Task: Plan a visit to the historical museum on the 7th at 2:00 PM to 3:00 PM.
Action: Mouse moved to (493, 140)
Screenshot: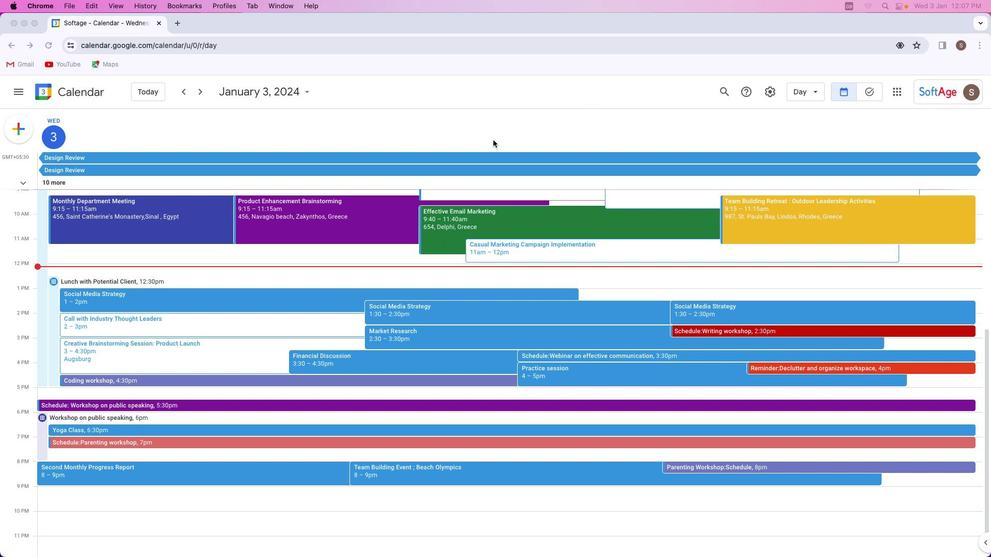 
Action: Mouse pressed left at (493, 140)
Screenshot: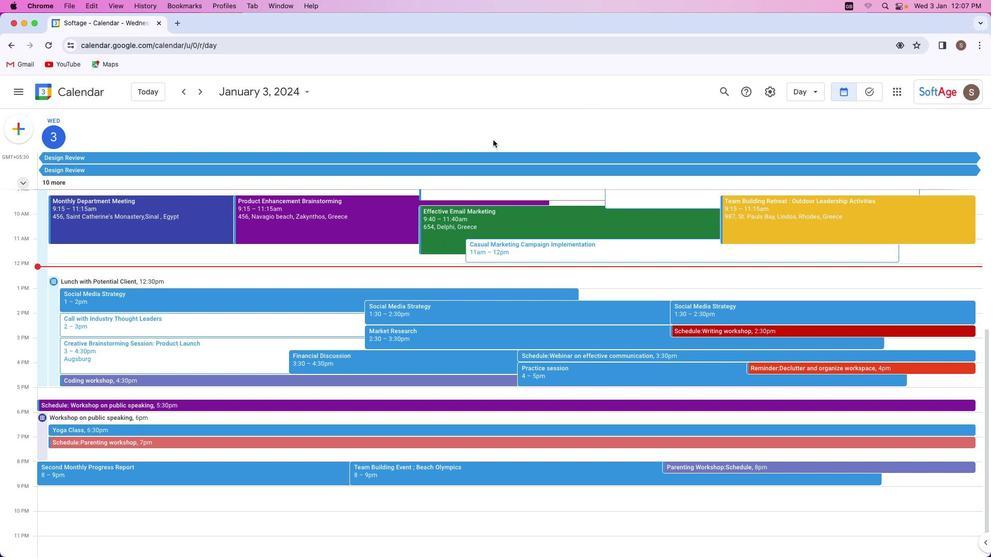 
Action: Mouse moved to (9, 128)
Screenshot: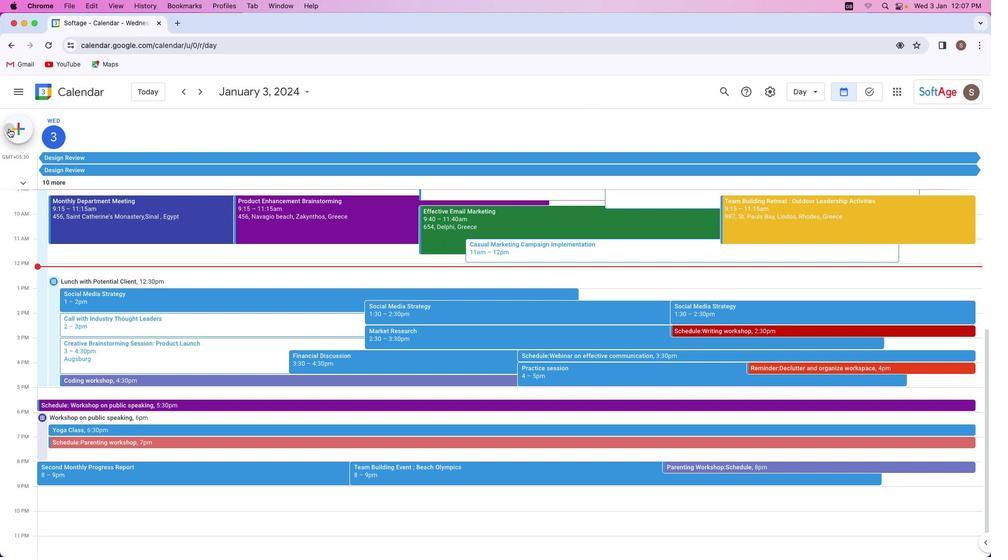 
Action: Mouse pressed left at (9, 128)
Screenshot: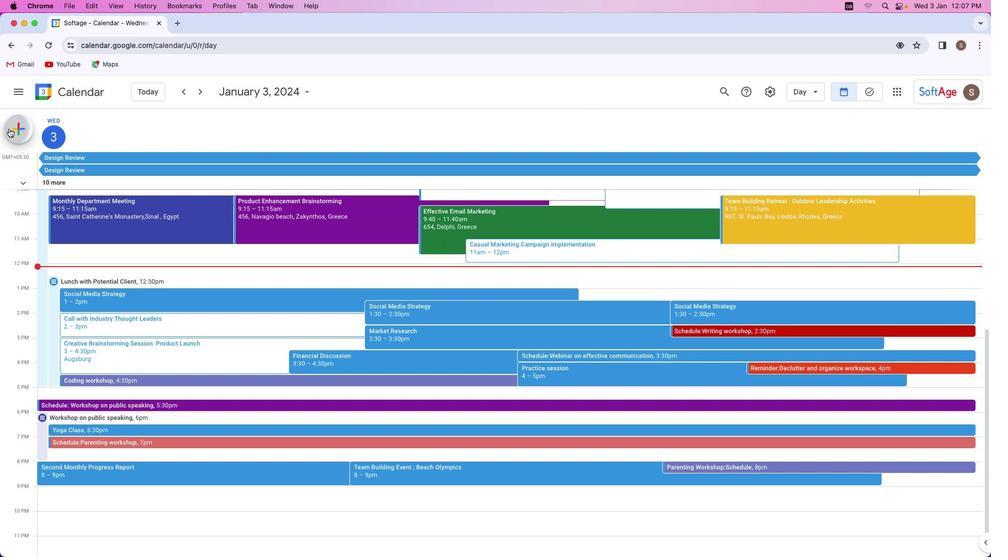 
Action: Mouse moved to (34, 163)
Screenshot: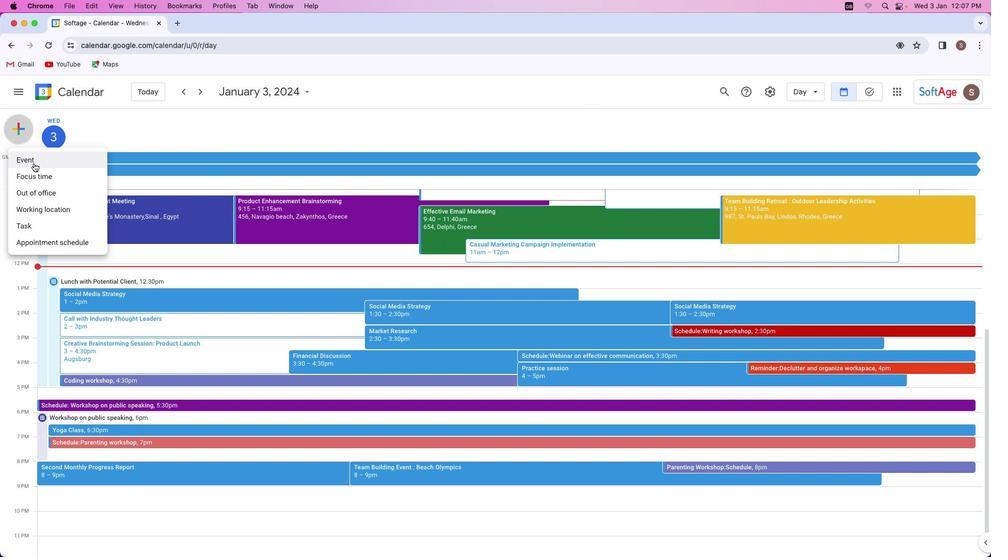 
Action: Mouse pressed left at (34, 163)
Screenshot: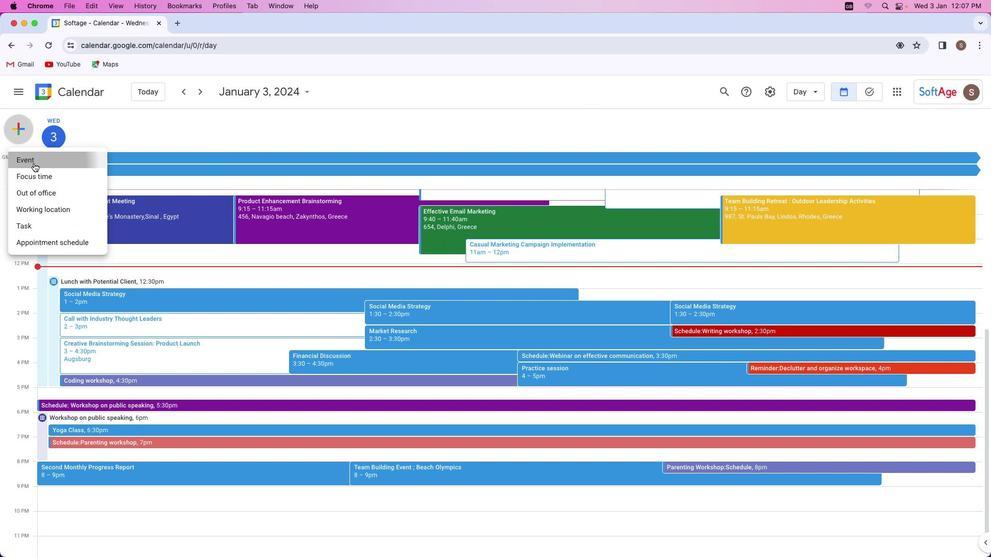 
Action: Mouse moved to (385, 213)
Screenshot: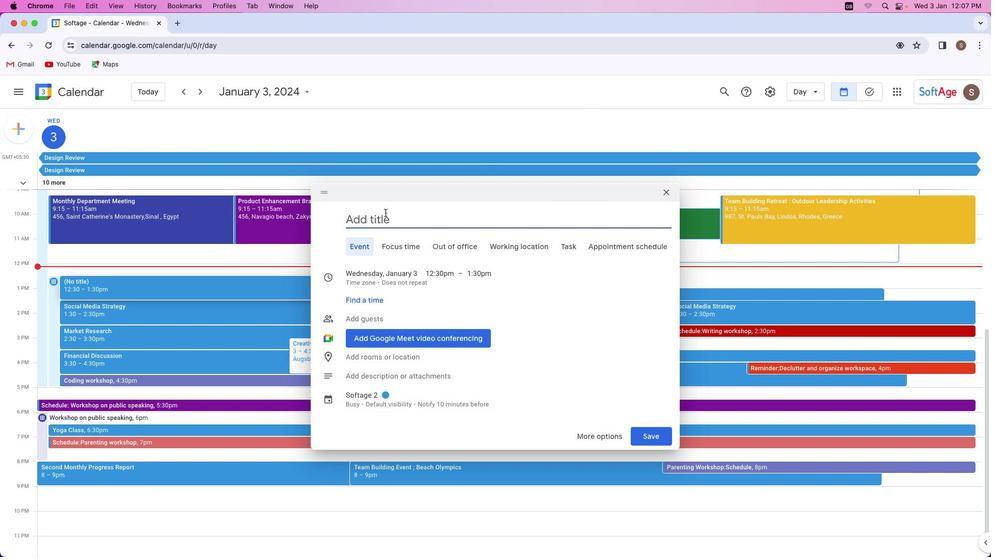
Action: Key pressed Key.shift'V''i''s''i''t'Key.space't''o'Key.space't''h''e'Key.space'h''i''s''t''o''r''i''c''a''l'Key.space'm''u''s''e''u''m'
Screenshot: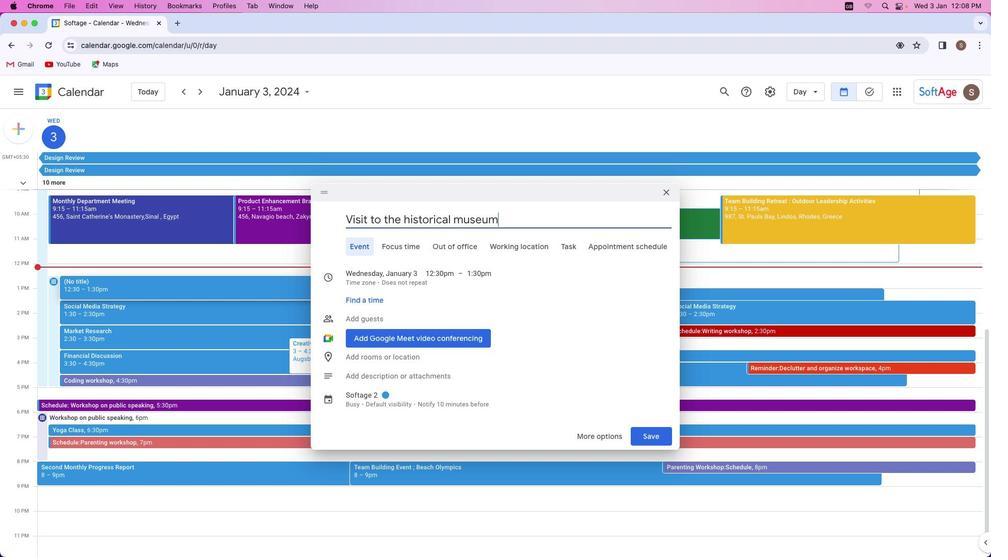 
Action: Mouse moved to (385, 273)
Screenshot: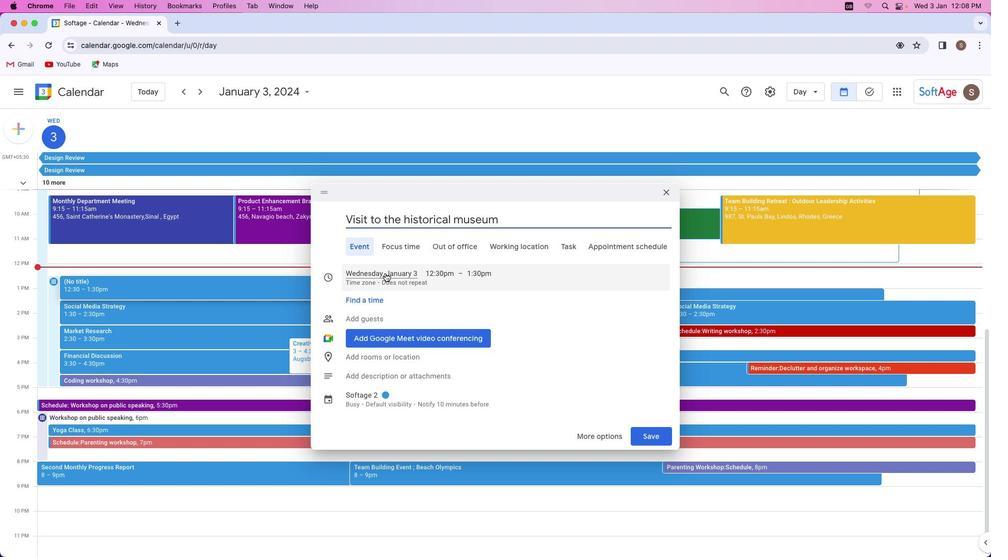 
Action: Mouse pressed left at (385, 273)
Screenshot: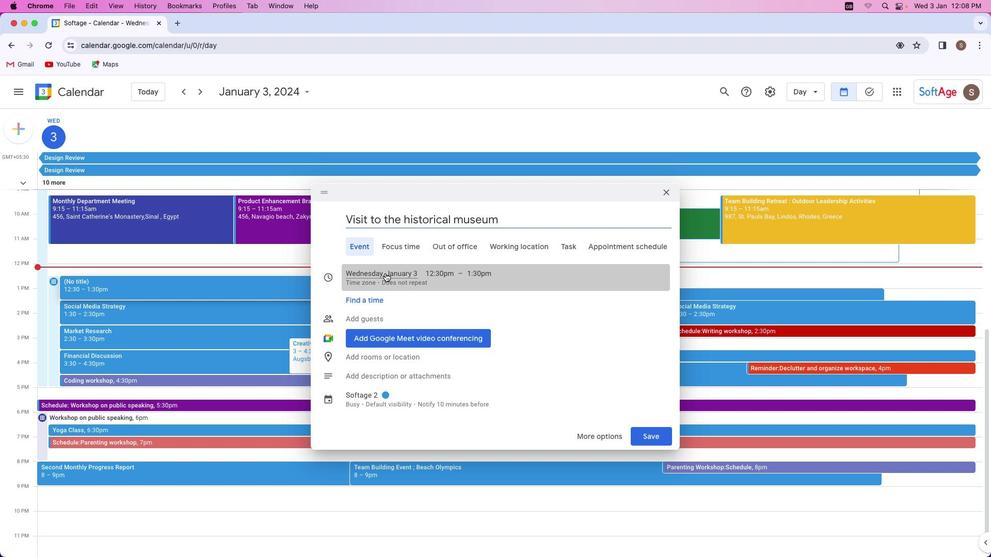 
Action: Mouse moved to (468, 325)
Screenshot: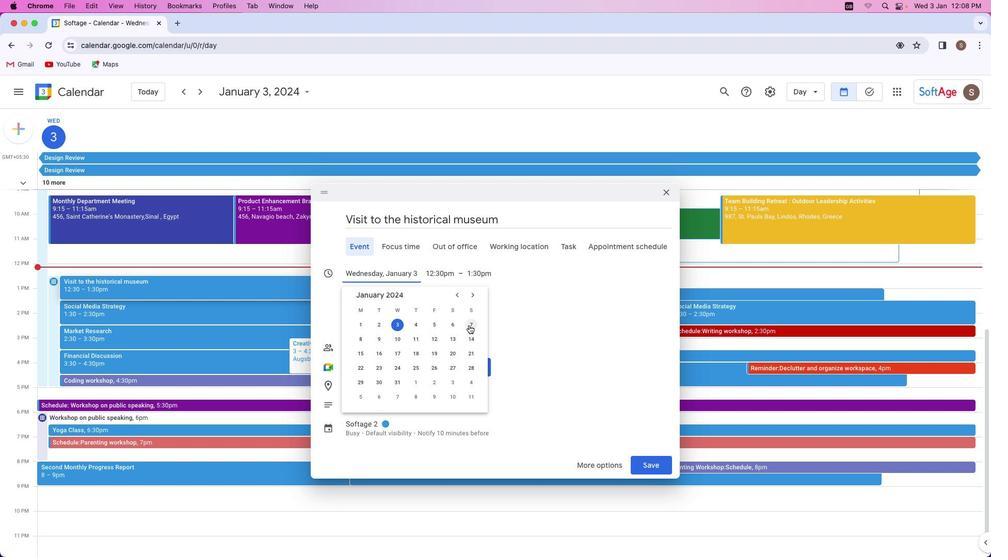 
Action: Mouse pressed left at (468, 325)
Screenshot: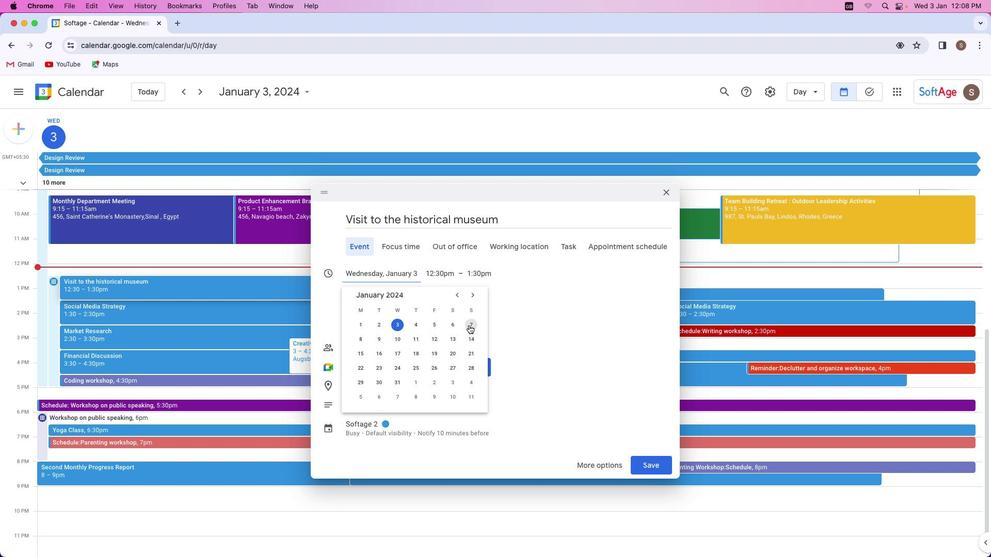 
Action: Mouse moved to (429, 274)
Screenshot: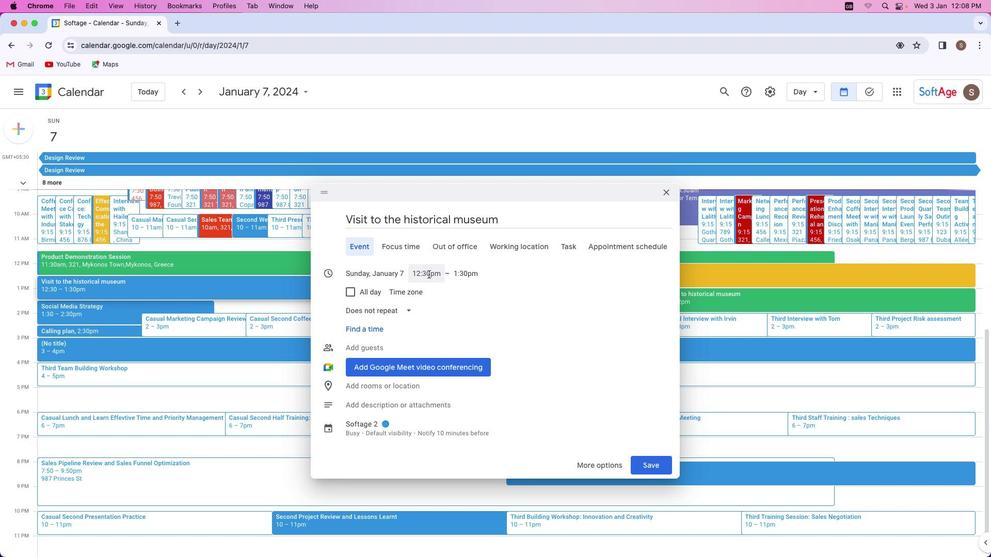 
Action: Mouse pressed left at (429, 274)
Screenshot: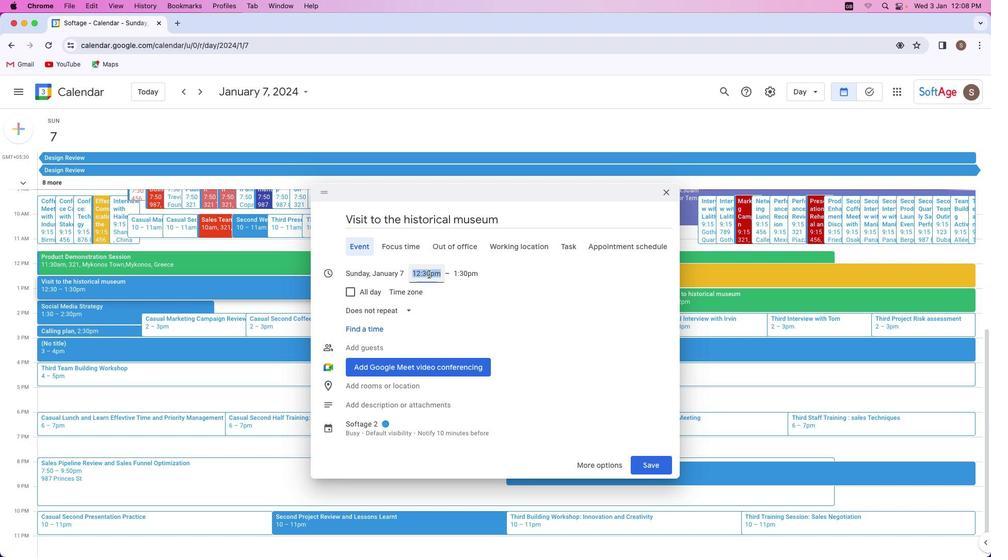 
Action: Mouse moved to (435, 308)
Screenshot: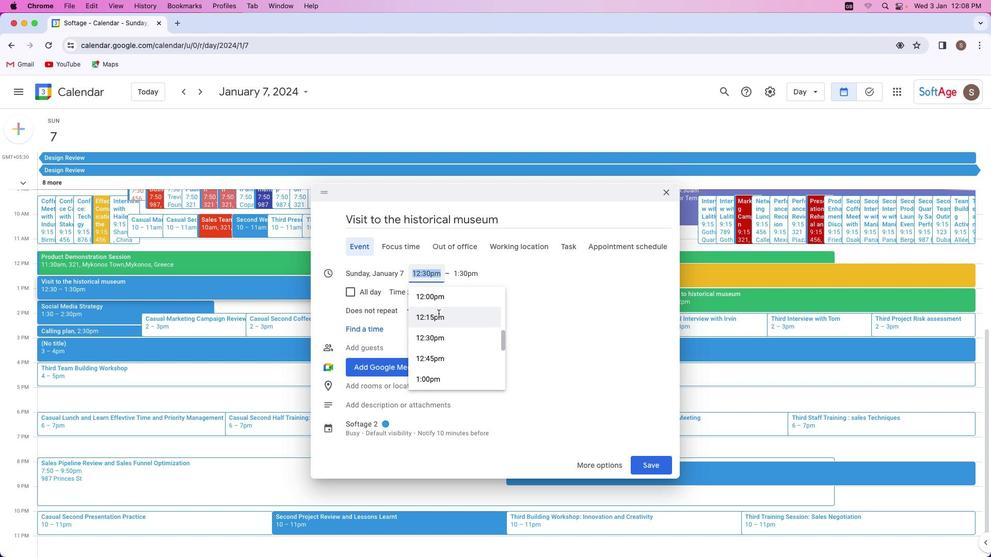 
Action: Mouse scrolled (435, 308) with delta (0, 0)
Screenshot: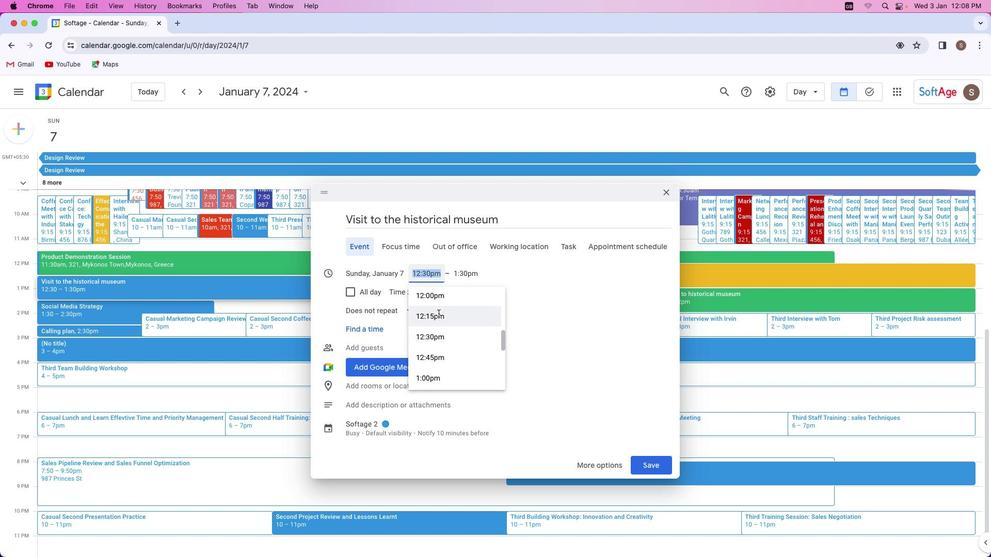 
Action: Mouse moved to (438, 313)
Screenshot: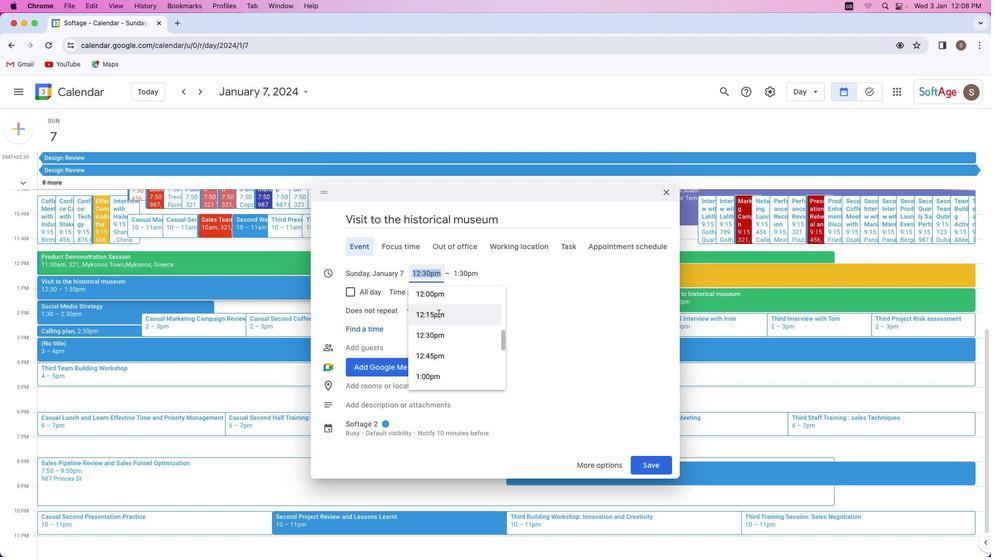 
Action: Mouse scrolled (438, 313) with delta (0, 0)
Screenshot: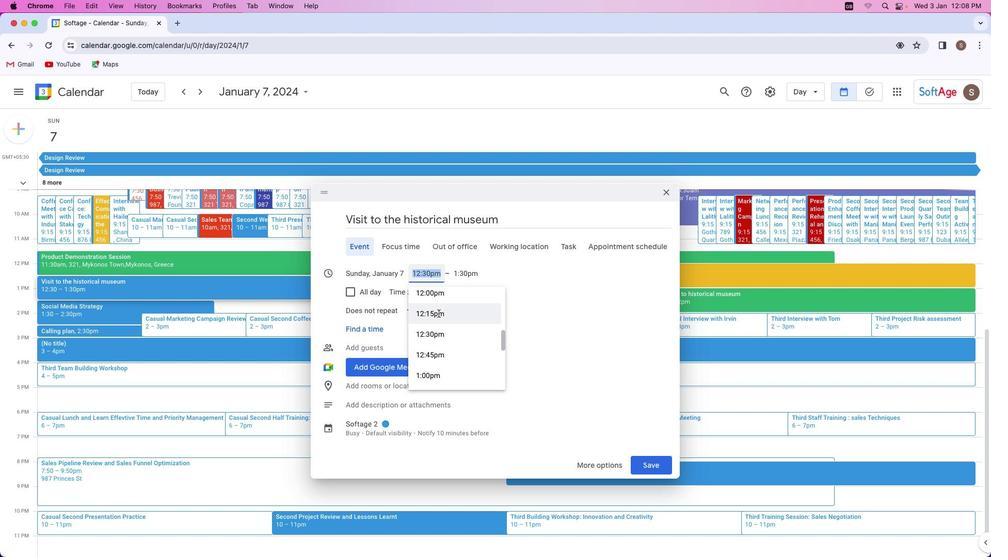 
Action: Mouse scrolled (438, 313) with delta (0, 0)
Screenshot: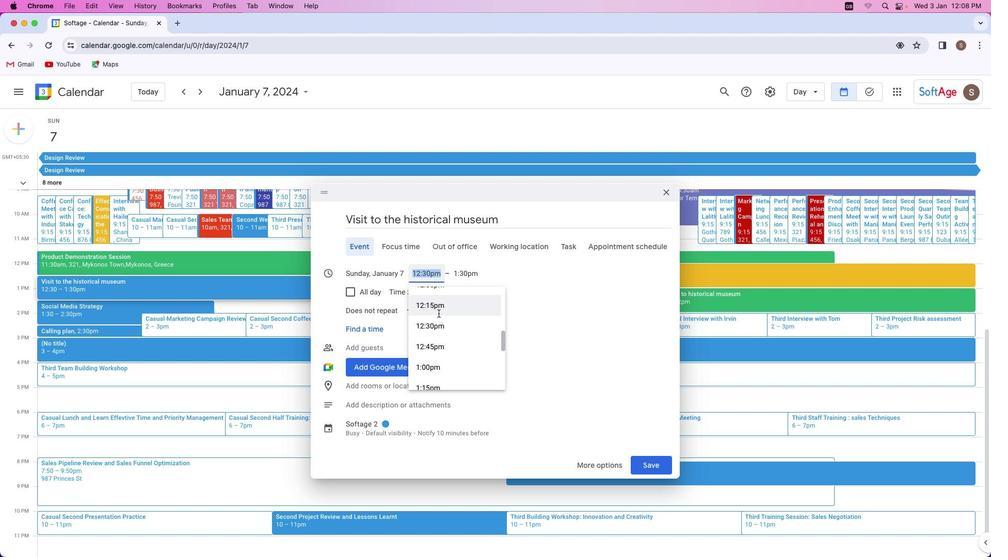 
Action: Mouse scrolled (438, 313) with delta (0, 0)
Screenshot: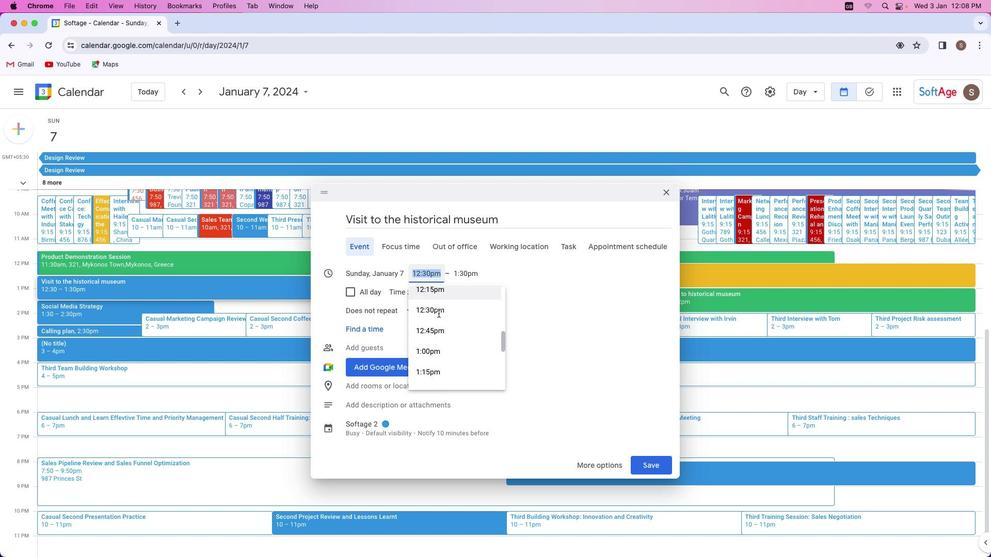 
Action: Mouse moved to (464, 302)
Screenshot: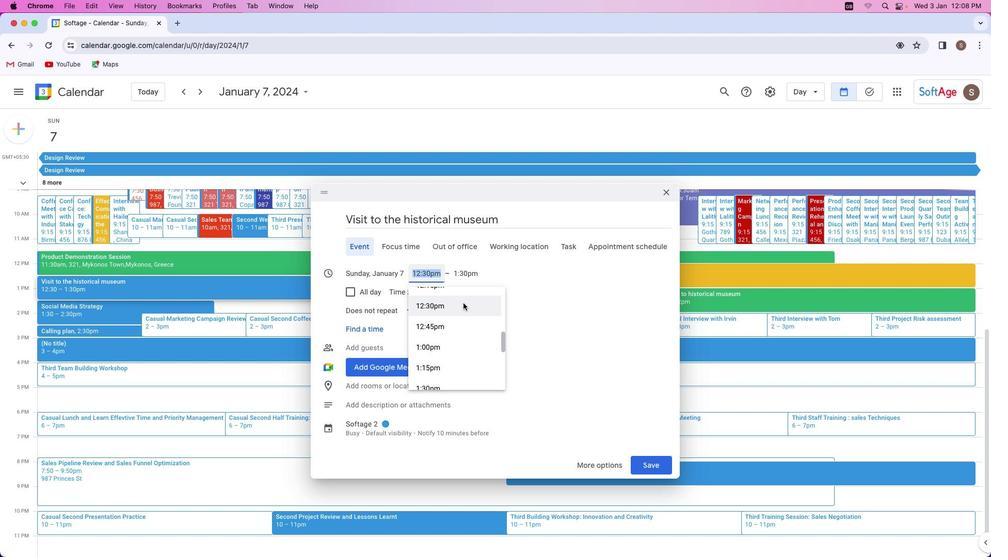 
Action: Mouse scrolled (464, 302) with delta (0, 0)
Screenshot: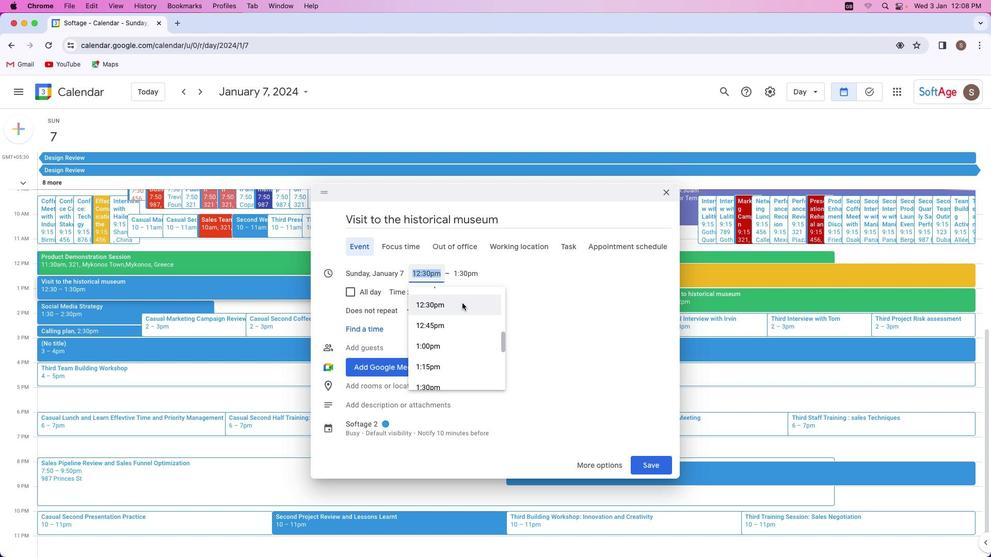 
Action: Mouse moved to (462, 303)
Screenshot: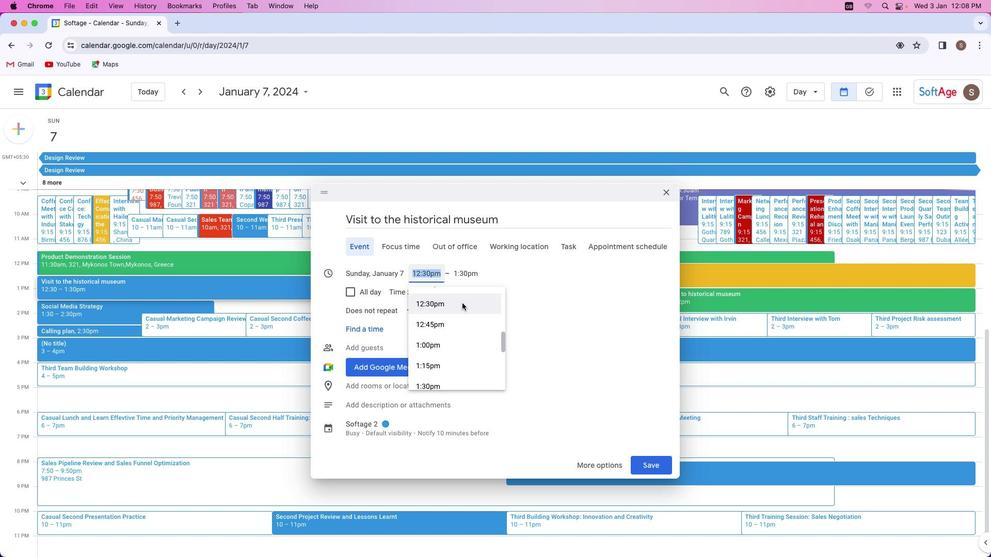 
Action: Mouse scrolled (462, 303) with delta (0, 0)
Screenshot: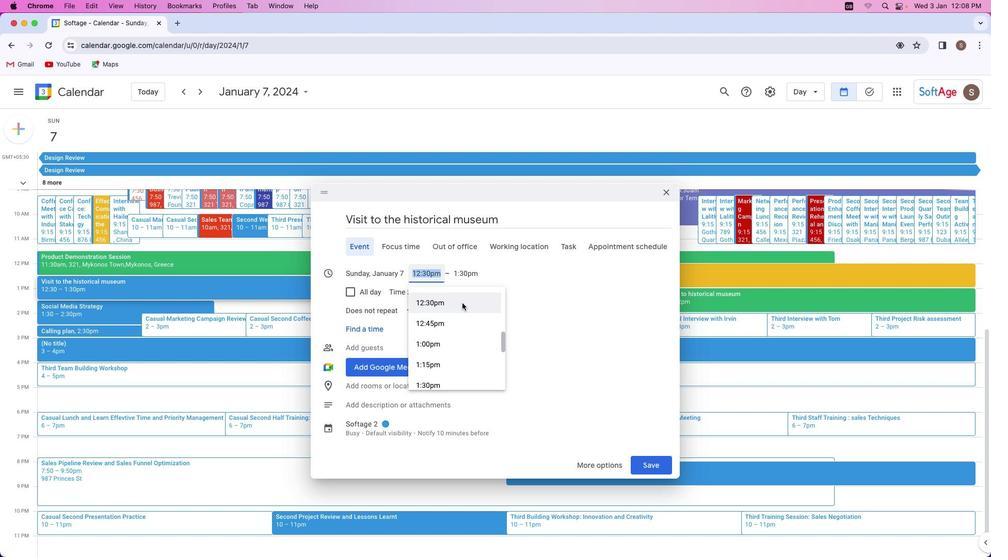 
Action: Mouse scrolled (462, 303) with delta (0, 0)
Screenshot: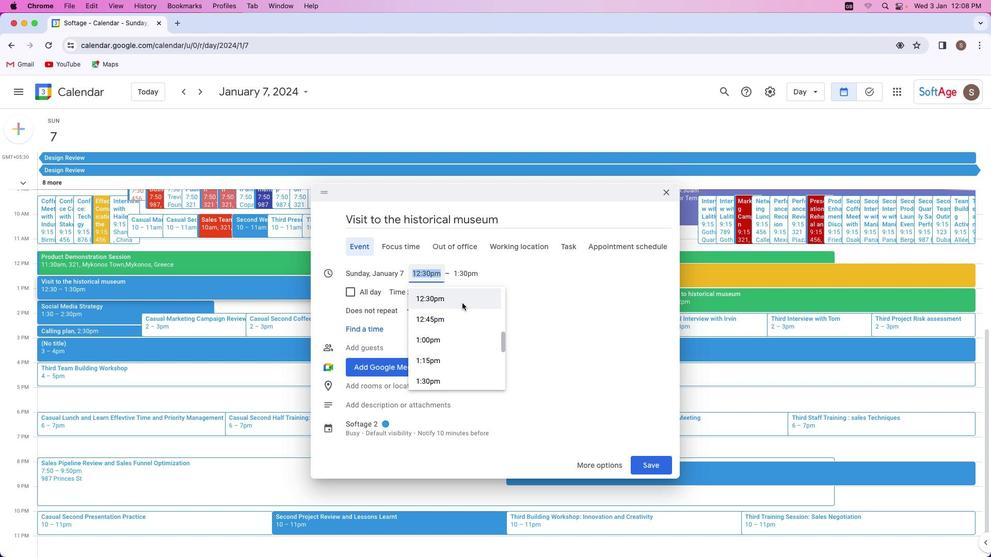 
Action: Mouse scrolled (462, 303) with delta (0, 0)
Screenshot: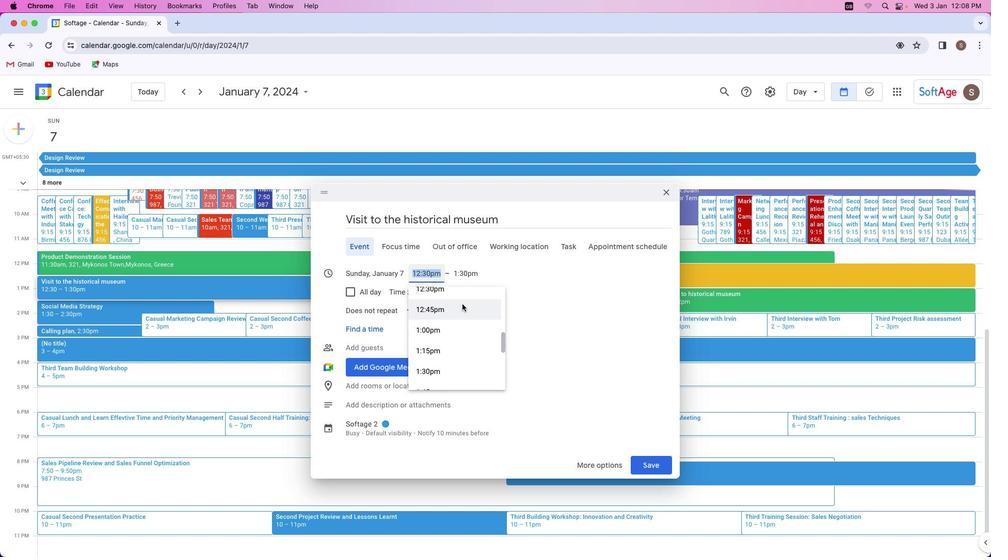 
Action: Mouse moved to (462, 304)
Screenshot: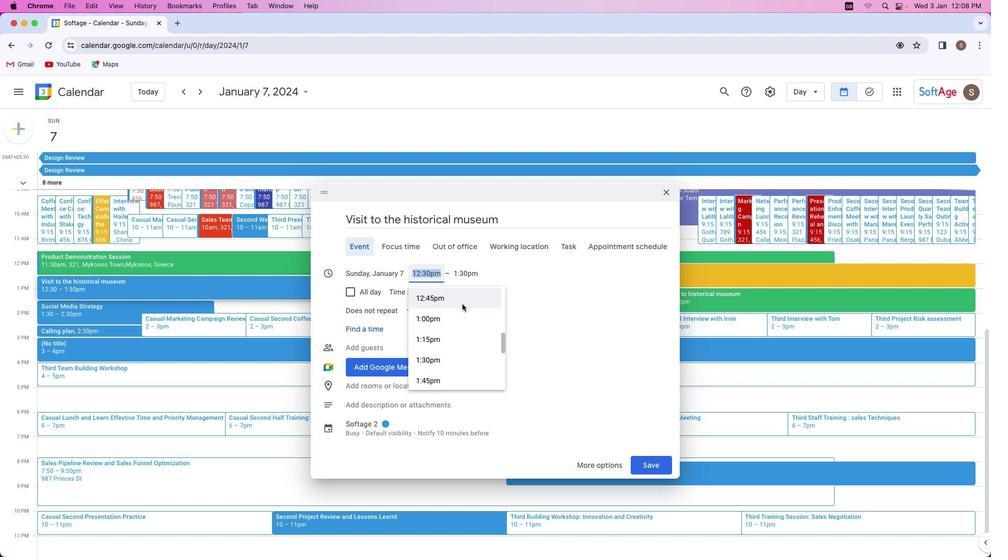 
Action: Mouse scrolled (462, 304) with delta (0, 0)
Screenshot: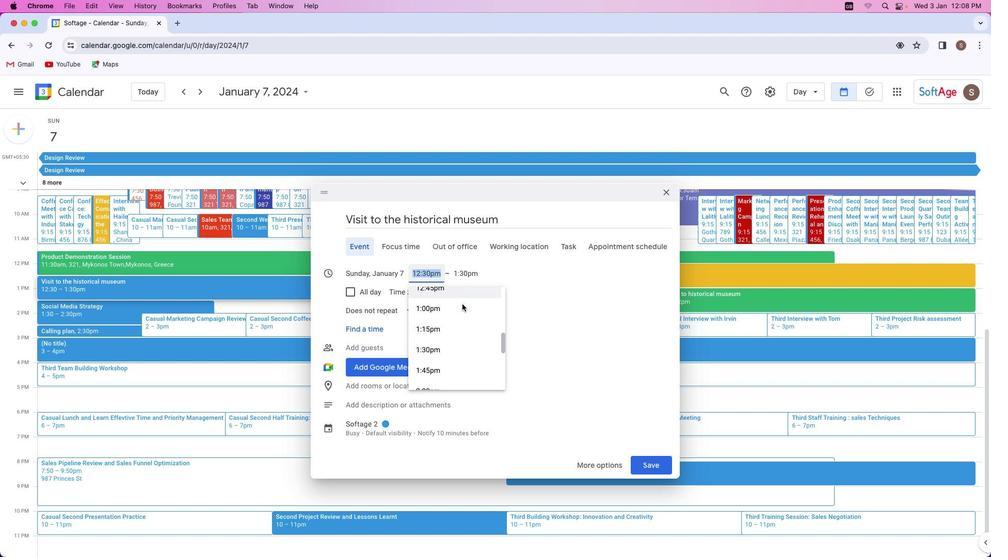 
Action: Mouse scrolled (462, 304) with delta (0, 0)
Screenshot: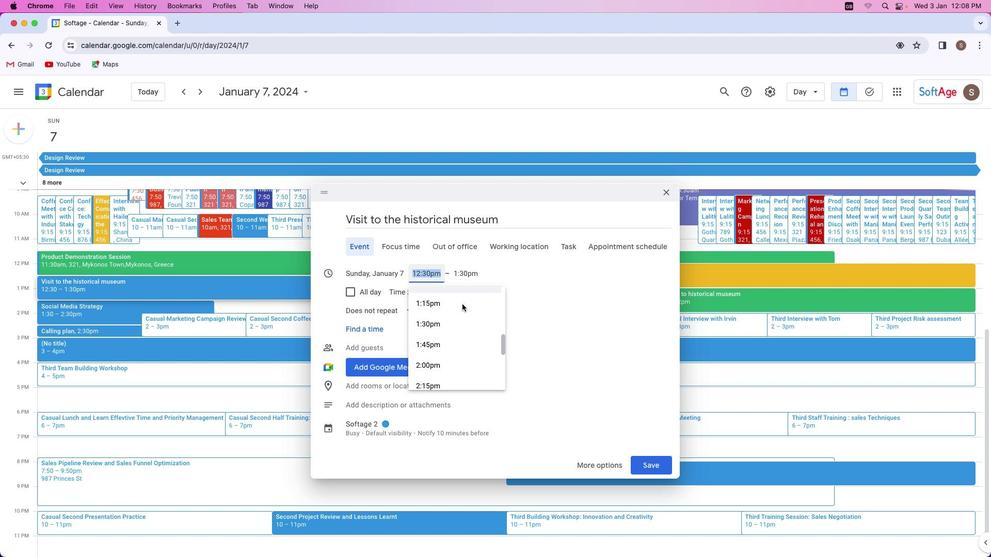 
Action: Mouse moved to (423, 356)
Screenshot: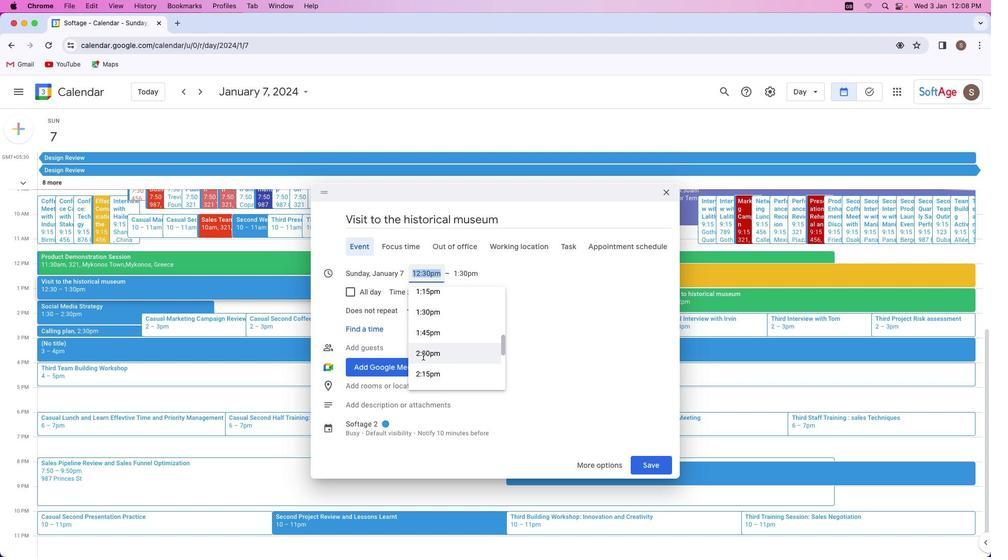 
Action: Mouse pressed left at (423, 356)
Screenshot: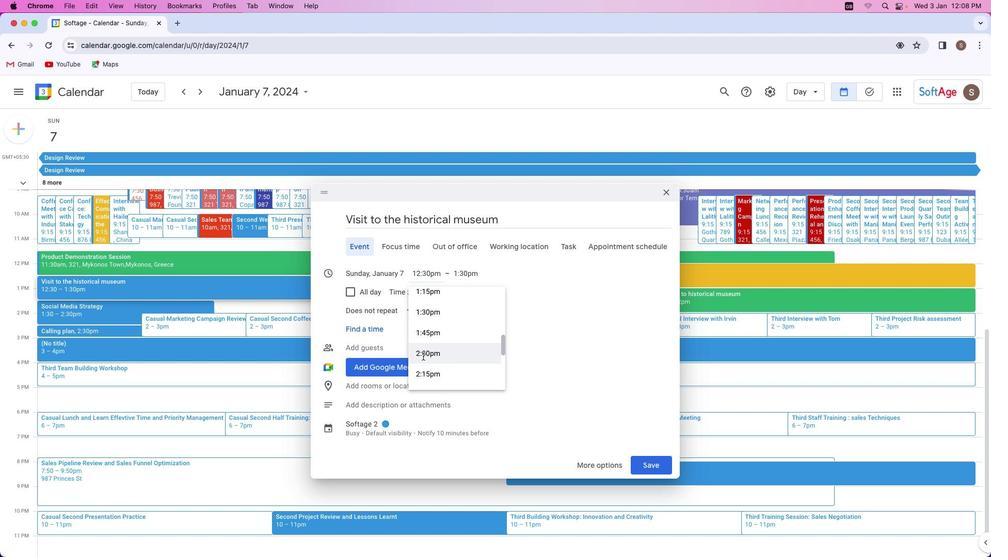 
Action: Mouse moved to (376, 402)
Screenshot: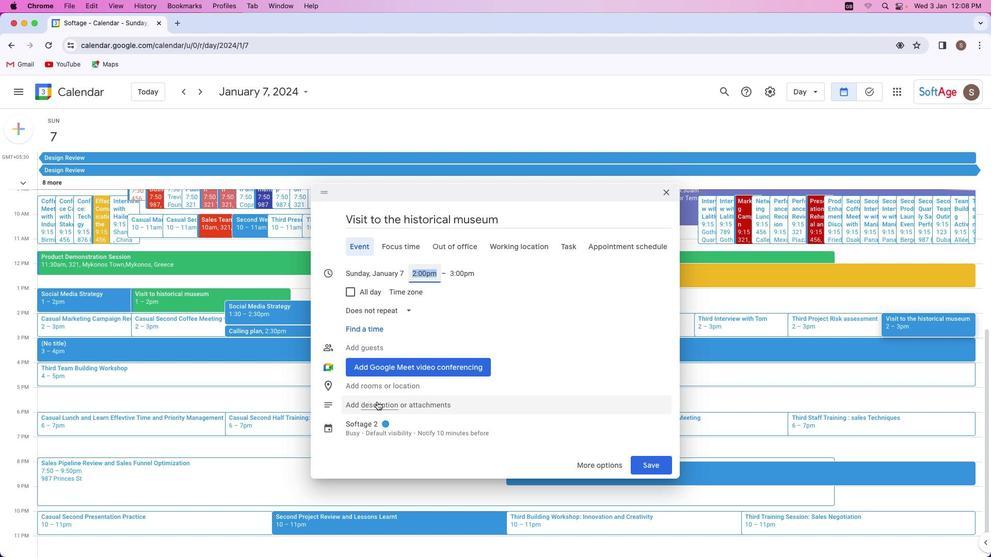 
Action: Mouse pressed left at (376, 402)
Screenshot: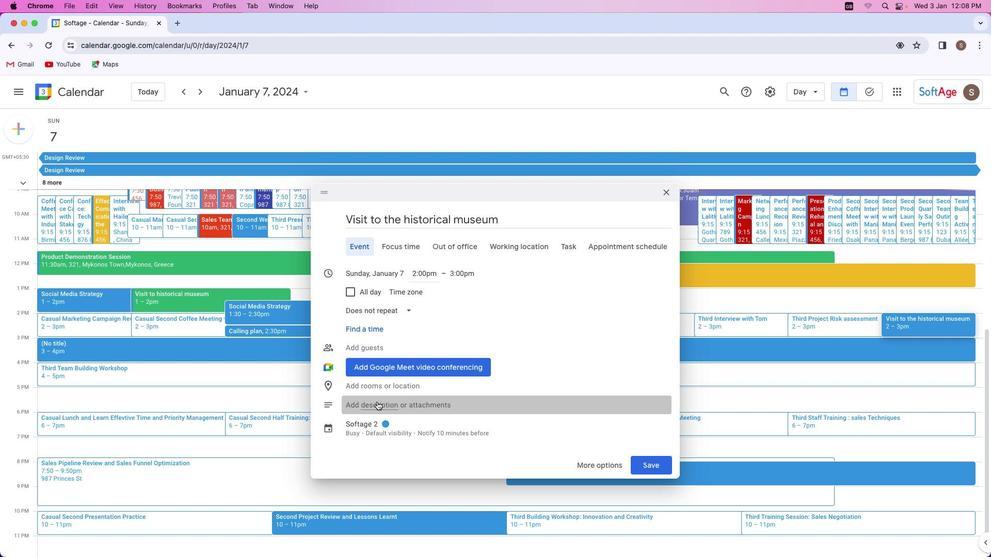 
Action: Mouse moved to (511, 370)
Screenshot: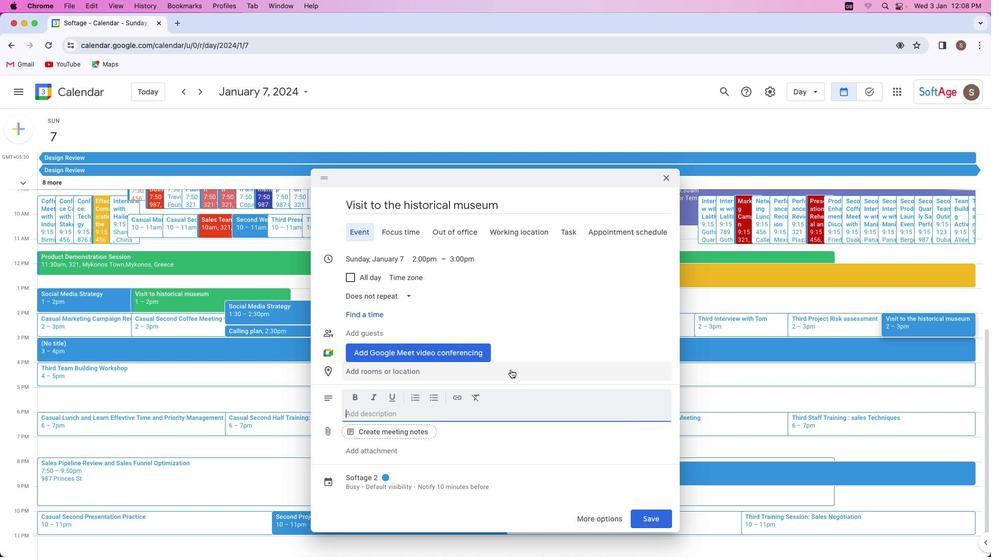 
Action: Key pressed Key.shift'T''h''i''s'Key.space'p''l''a''n'Key.space'i''s'Key.space'f''o''r'Key.space'v''i''s''i''t''i''n''g'Key.space'p''u''r''p''o''s''e'Key.space't''o'Key.space't''h''e'Key.space'h''i''s''t''o''r''i''c''a''l'Key.space'm''u''s''e''u''m''.'
Screenshot: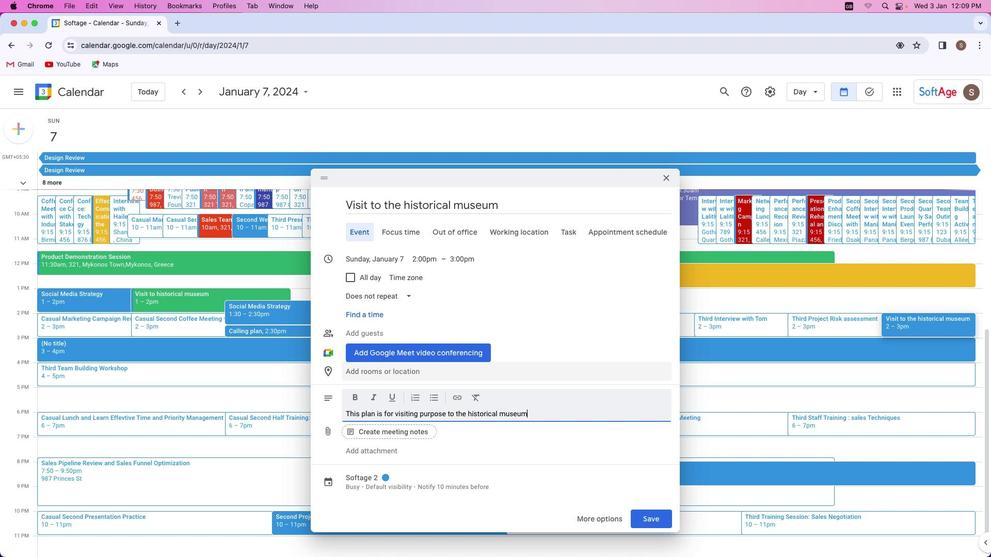 
Action: Mouse moved to (382, 481)
Screenshot: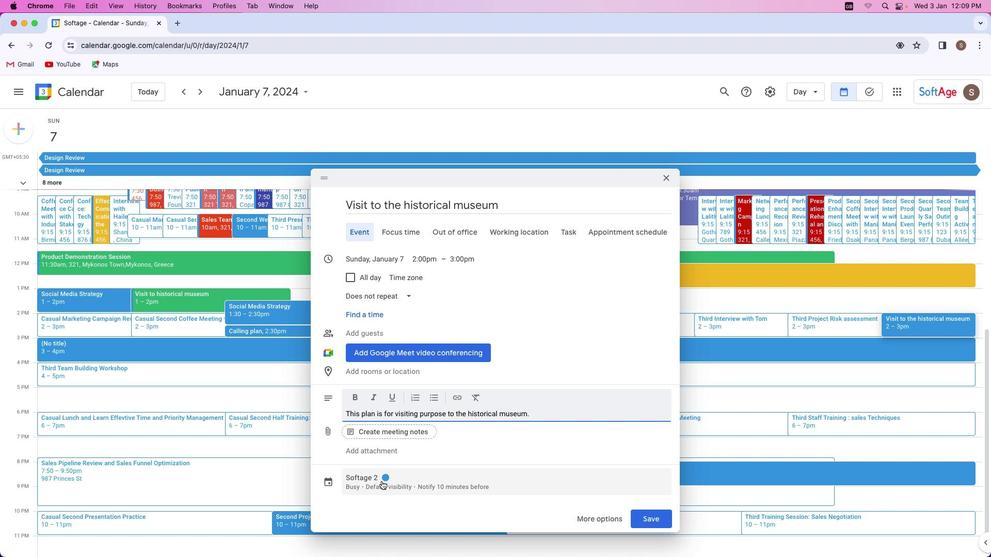 
Action: Mouse pressed left at (382, 481)
Screenshot: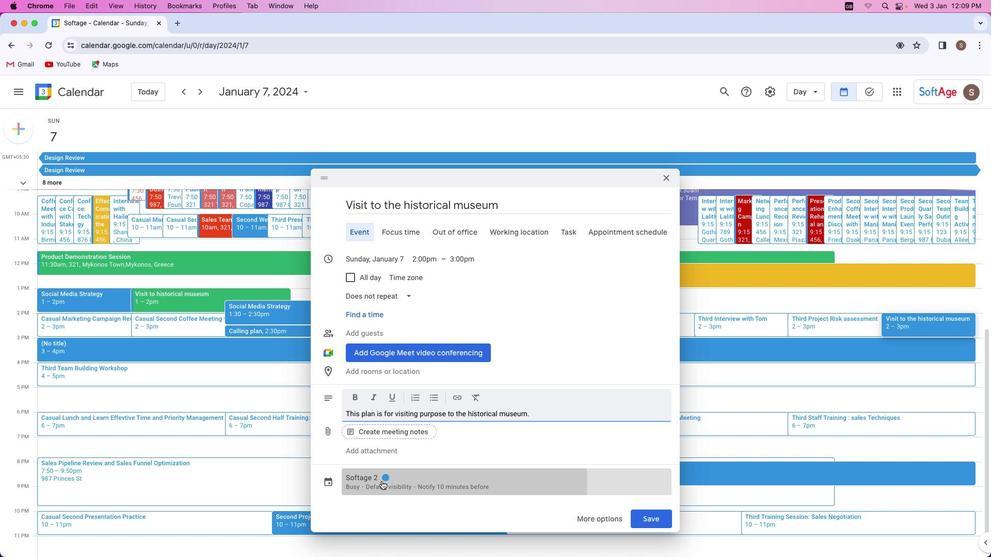 
Action: Mouse moved to (407, 400)
Screenshot: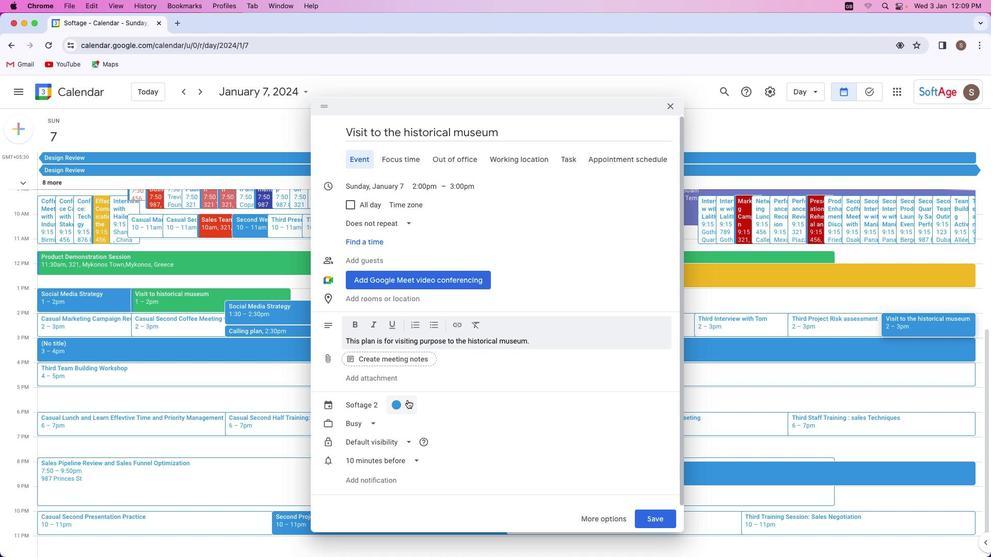 
Action: Mouse pressed left at (407, 400)
Screenshot: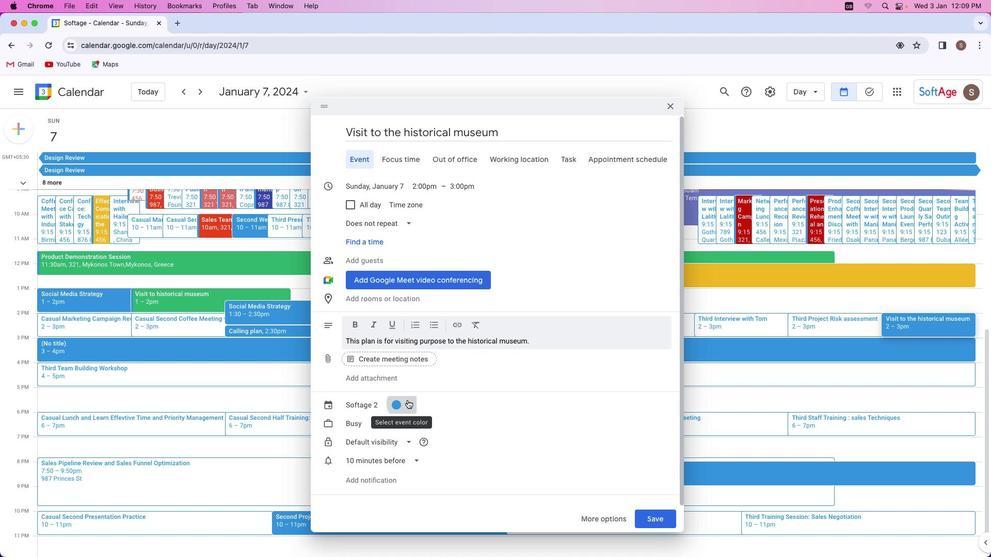 
Action: Mouse moved to (433, 433)
Screenshot: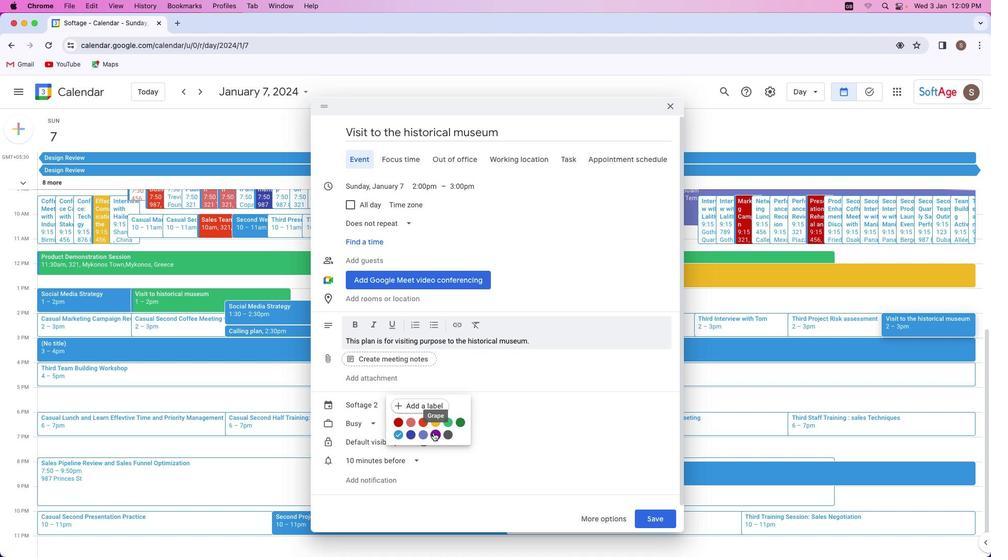 
Action: Mouse pressed left at (433, 433)
Screenshot: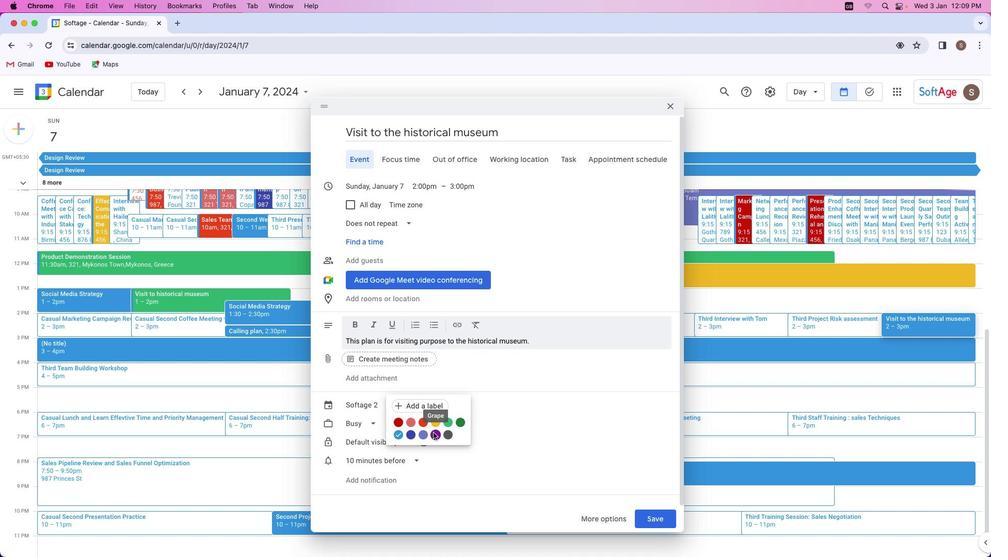 
Action: Mouse moved to (646, 514)
Screenshot: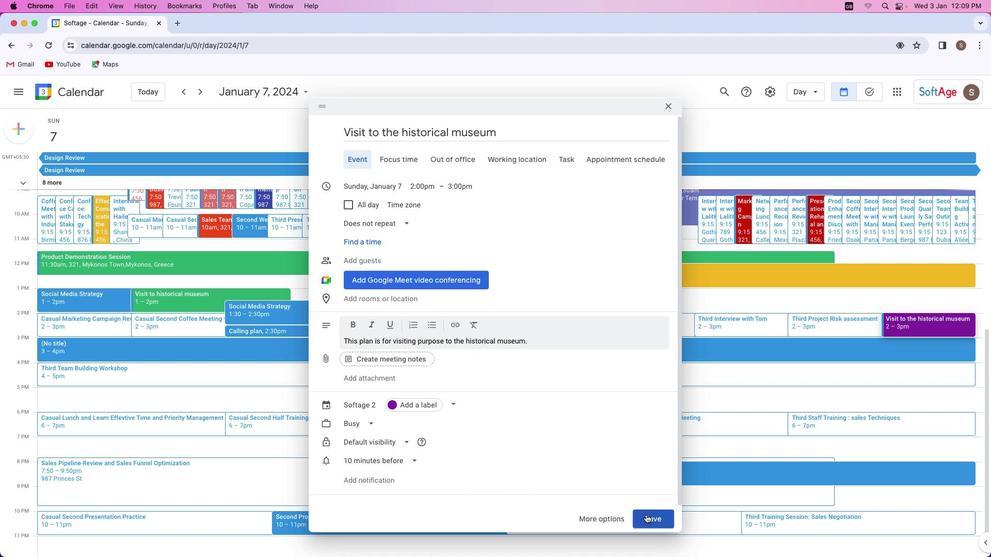 
Action: Mouse pressed left at (646, 514)
Screenshot: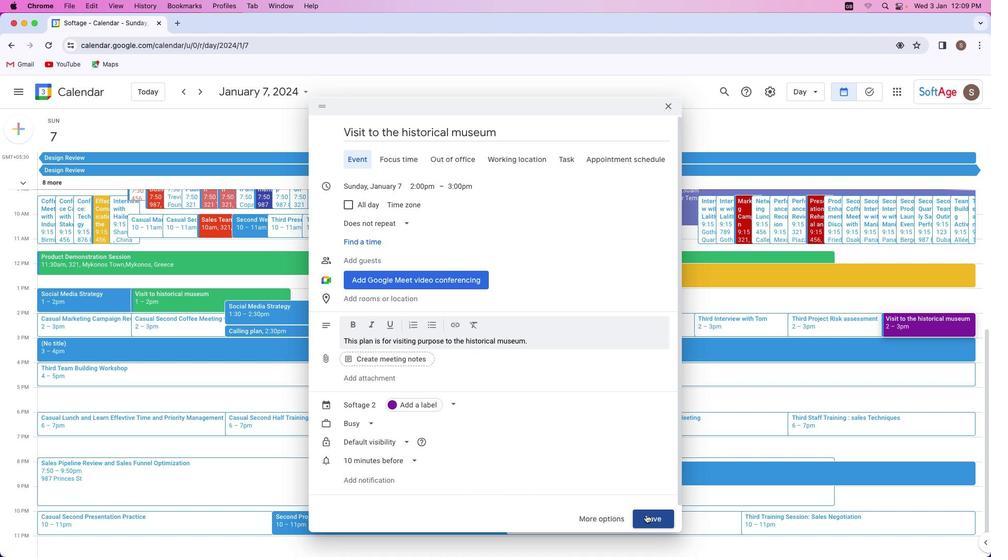 
Action: Mouse moved to (931, 320)
Screenshot: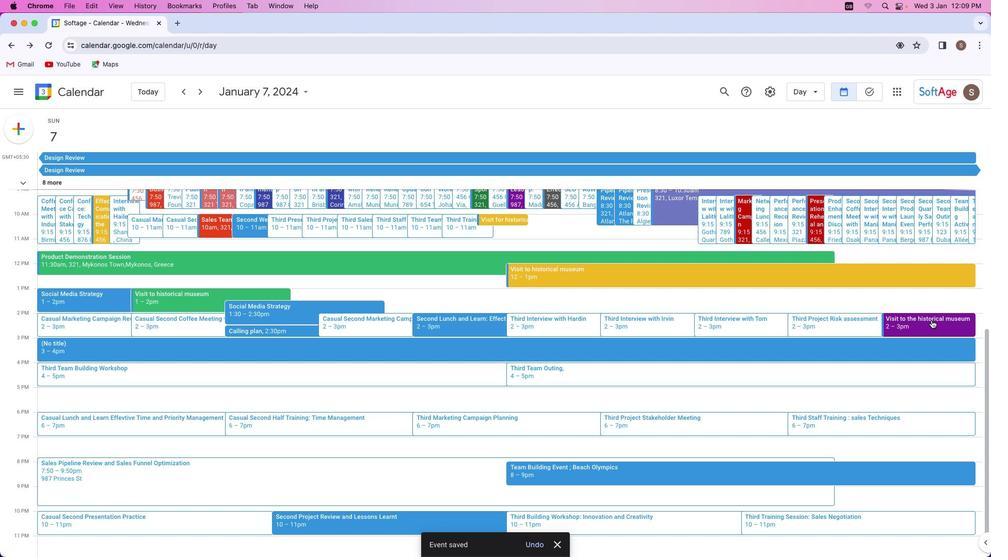 
Action: Mouse pressed left at (931, 320)
Screenshot: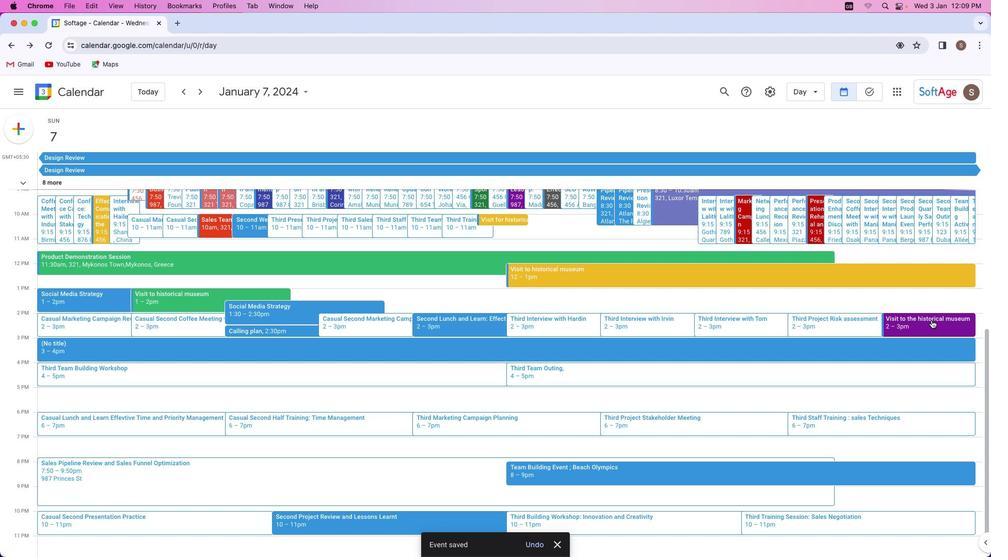 
Action: Mouse moved to (485, 286)
Screenshot: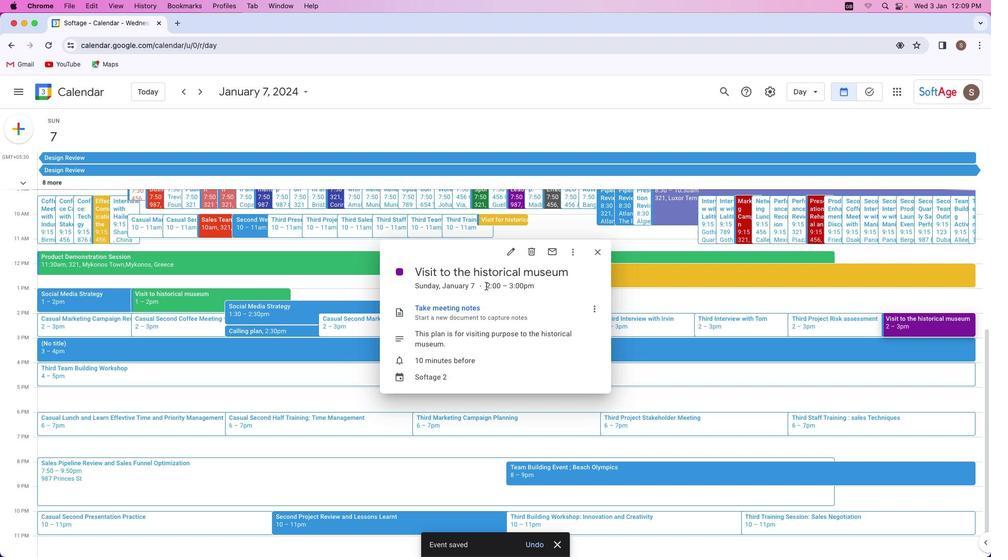 
Action: Mouse pressed left at (485, 286)
Screenshot: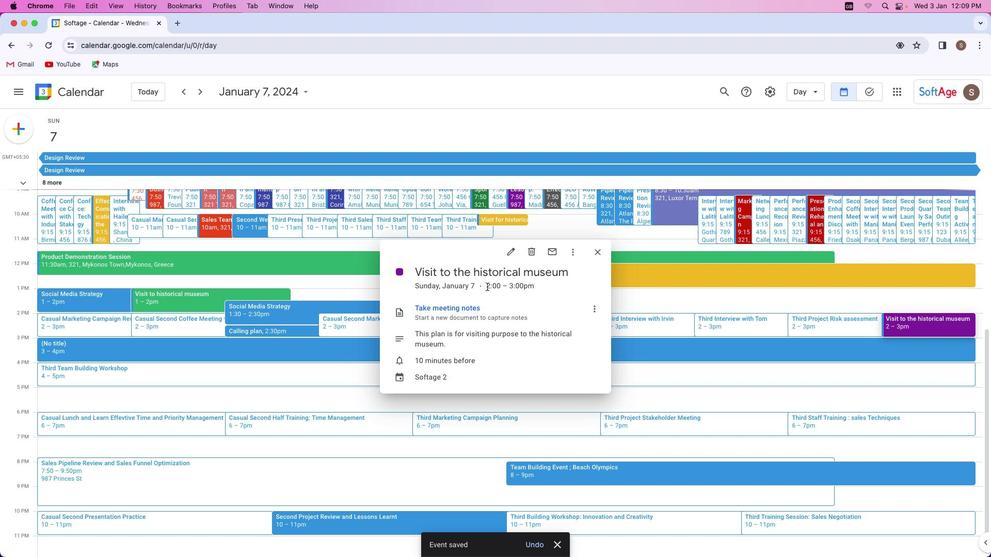 
Action: Mouse moved to (476, 285)
Screenshot: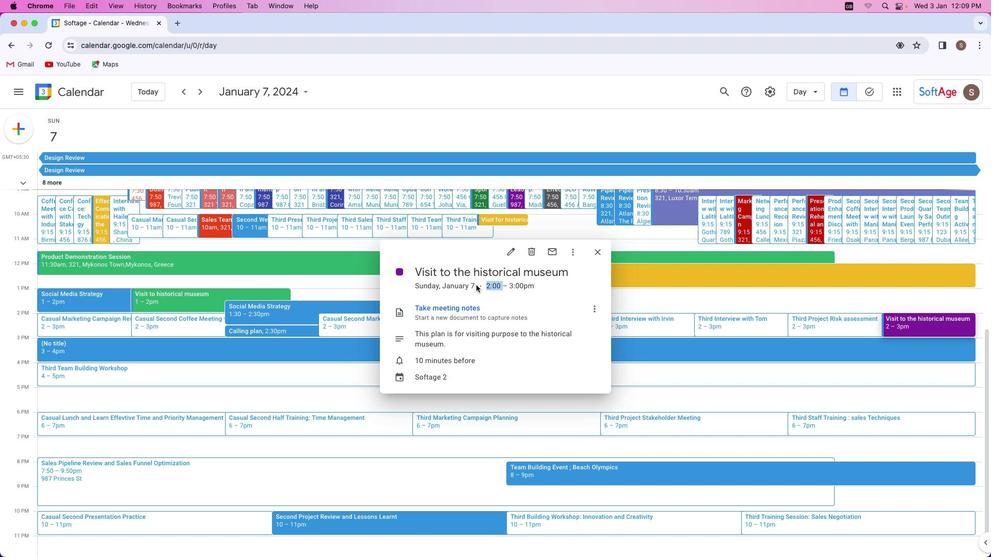 
Action: Mouse pressed left at (476, 285)
Screenshot: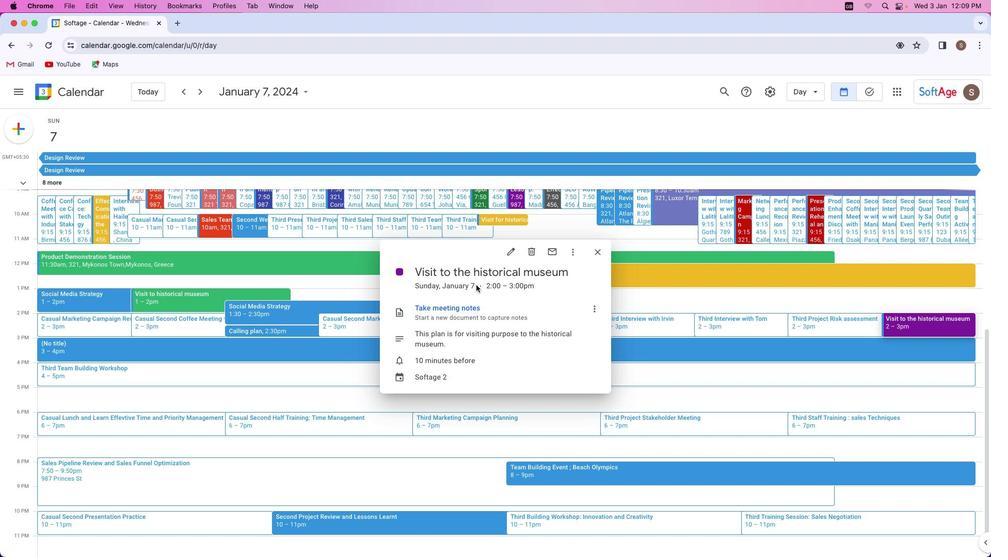 
Action: Mouse moved to (544, 306)
Screenshot: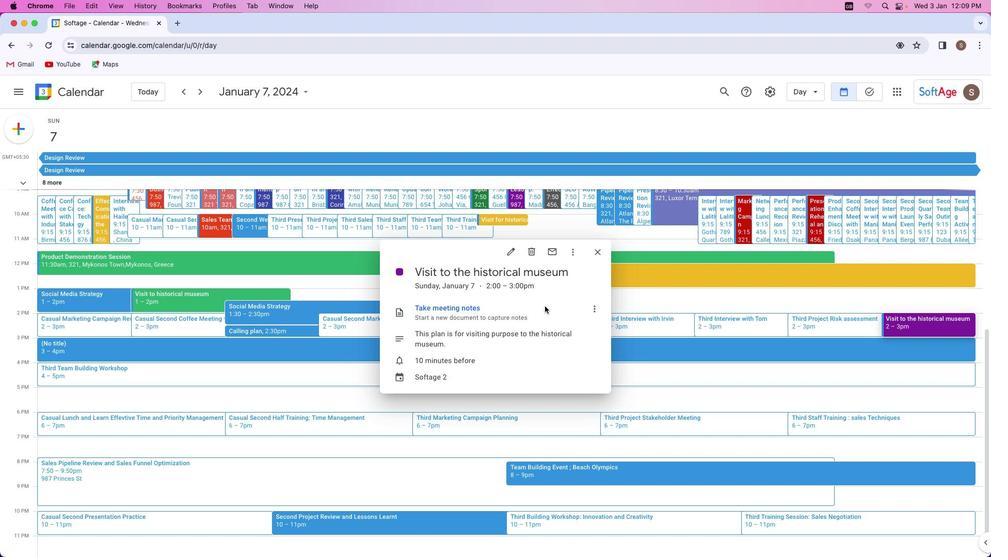 
Action: Mouse pressed left at (544, 306)
Screenshot: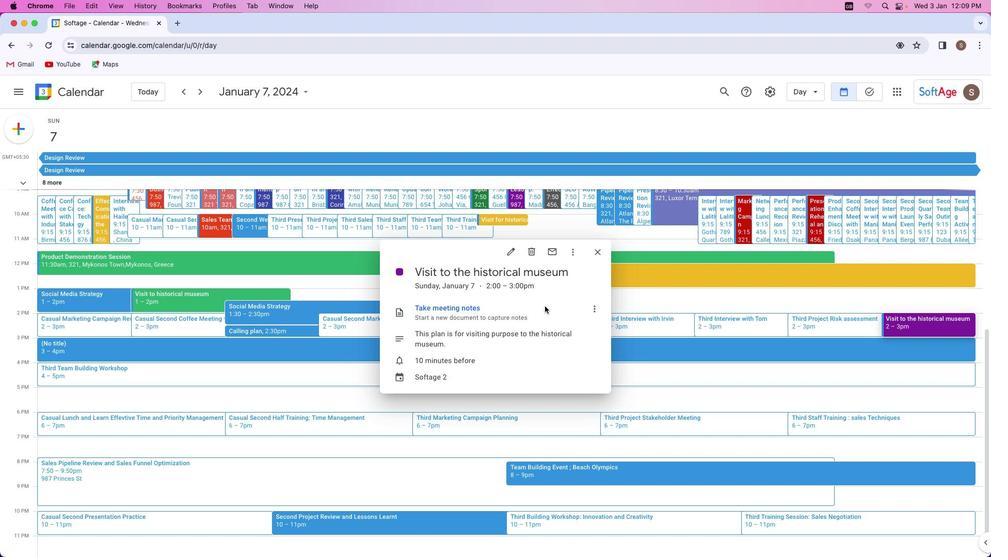 
Action: Mouse moved to (558, 304)
Screenshot: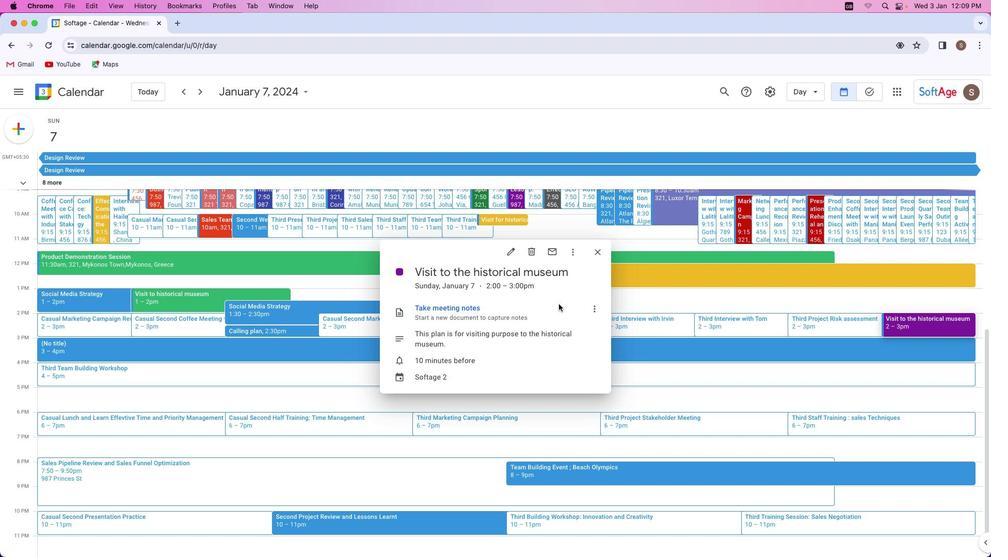 
